 Task: Clear the hosted app data from last 24 hours.
Action: Mouse moved to (1074, 32)
Screenshot: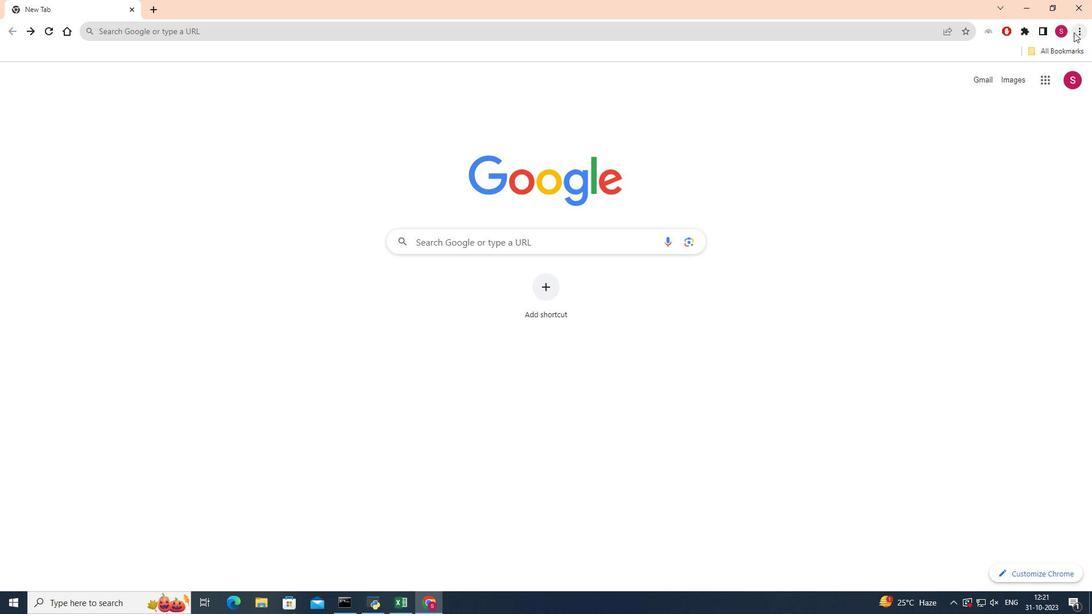 
Action: Mouse pressed left at (1074, 32)
Screenshot: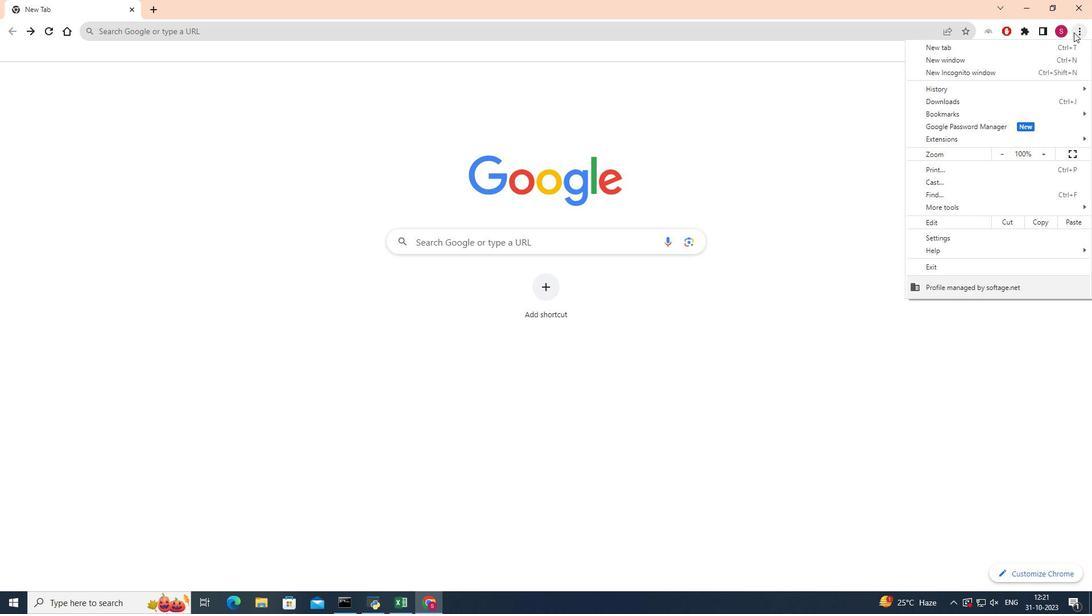 
Action: Mouse moved to (952, 87)
Screenshot: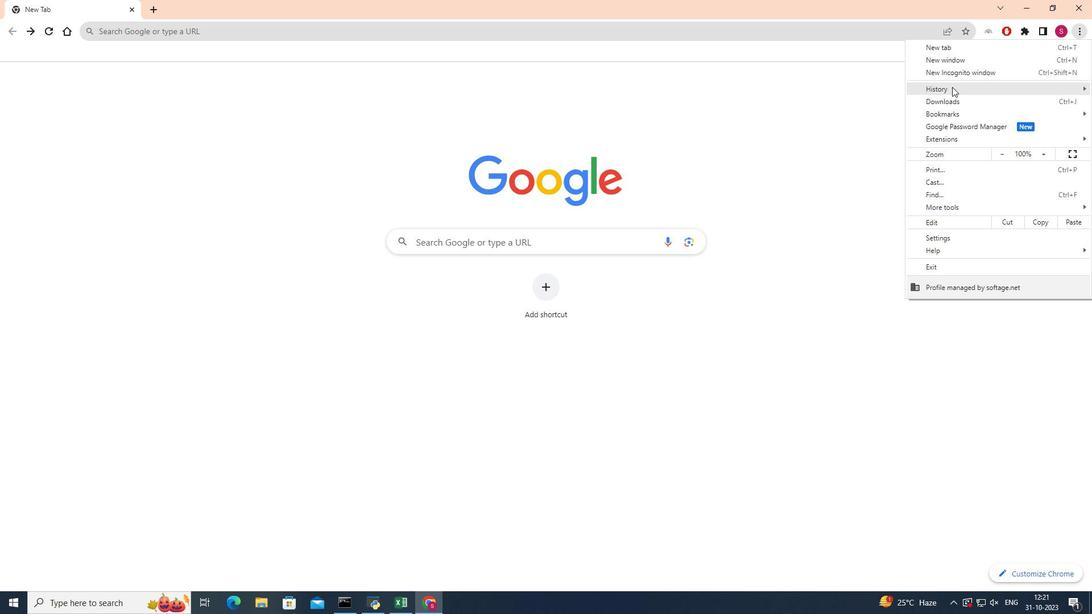 
Action: Mouse pressed left at (952, 87)
Screenshot: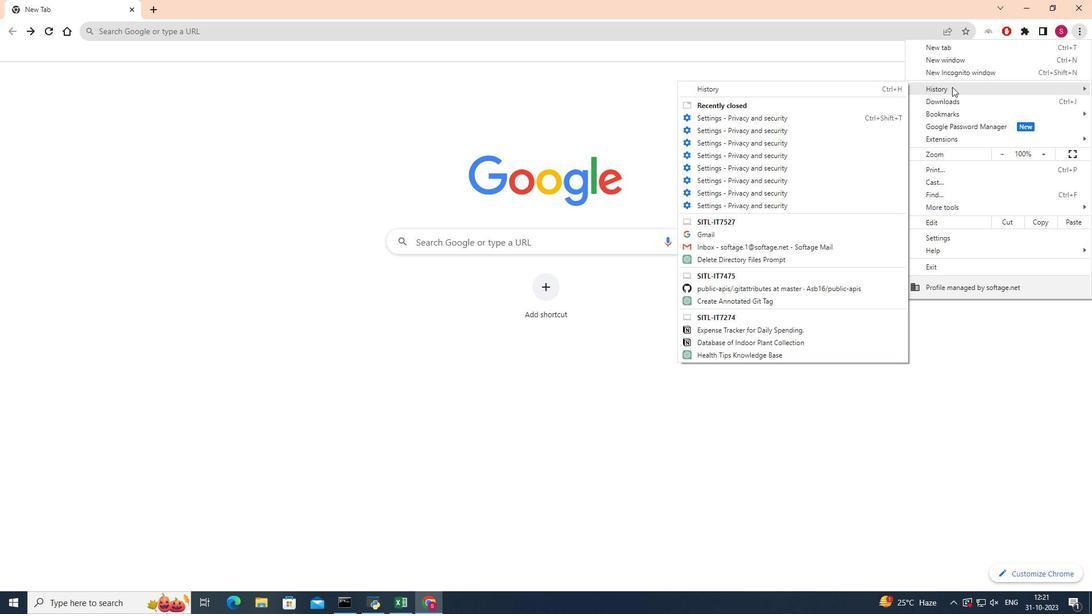 
Action: Mouse moved to (814, 89)
Screenshot: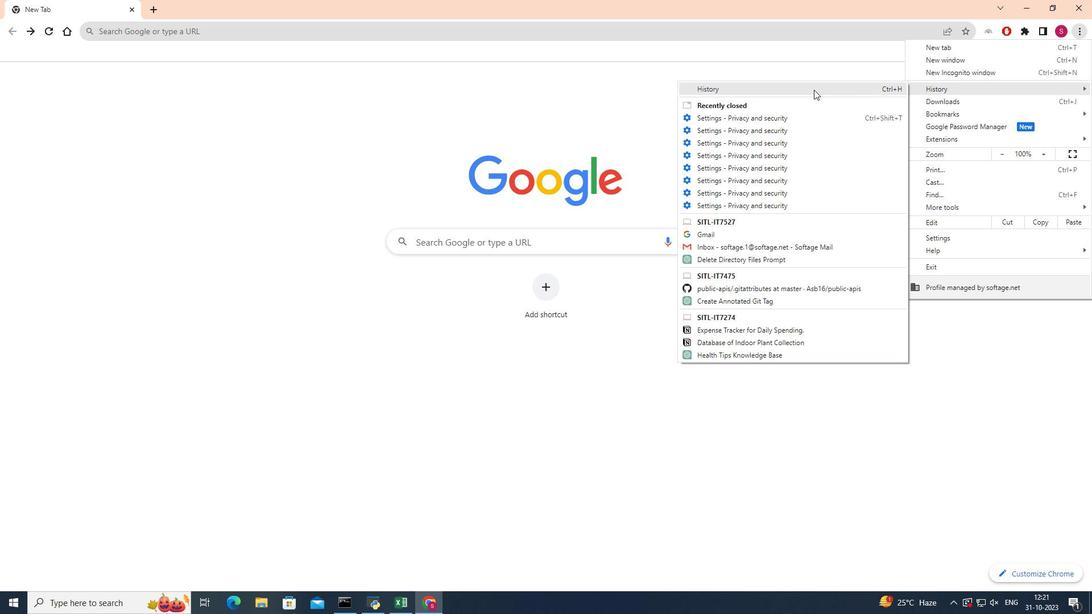 
Action: Mouse pressed left at (814, 89)
Screenshot: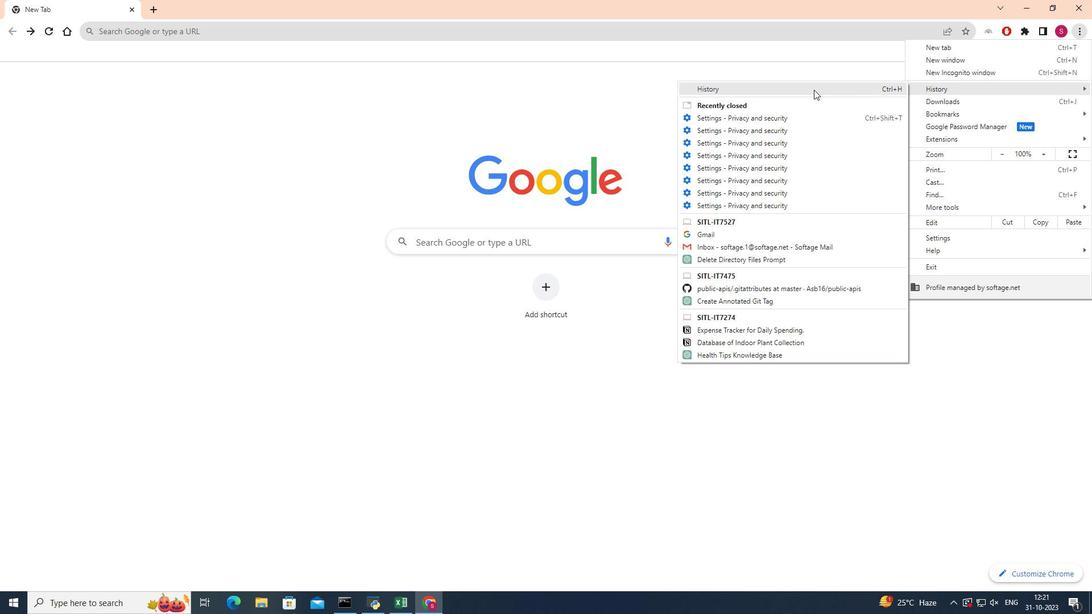 
Action: Mouse moved to (76, 136)
Screenshot: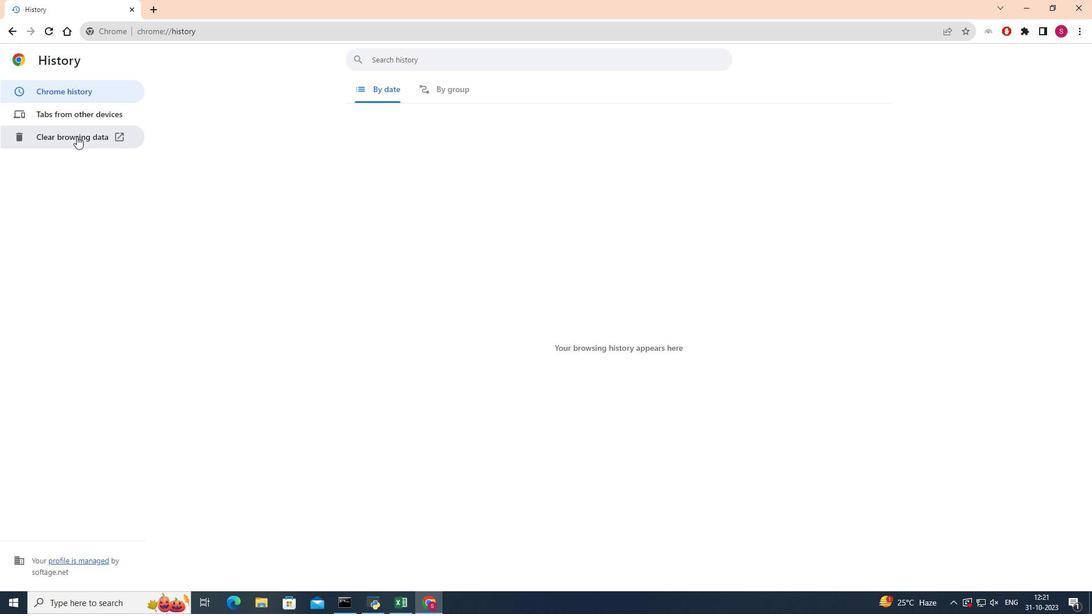 
Action: Mouse pressed left at (76, 136)
Screenshot: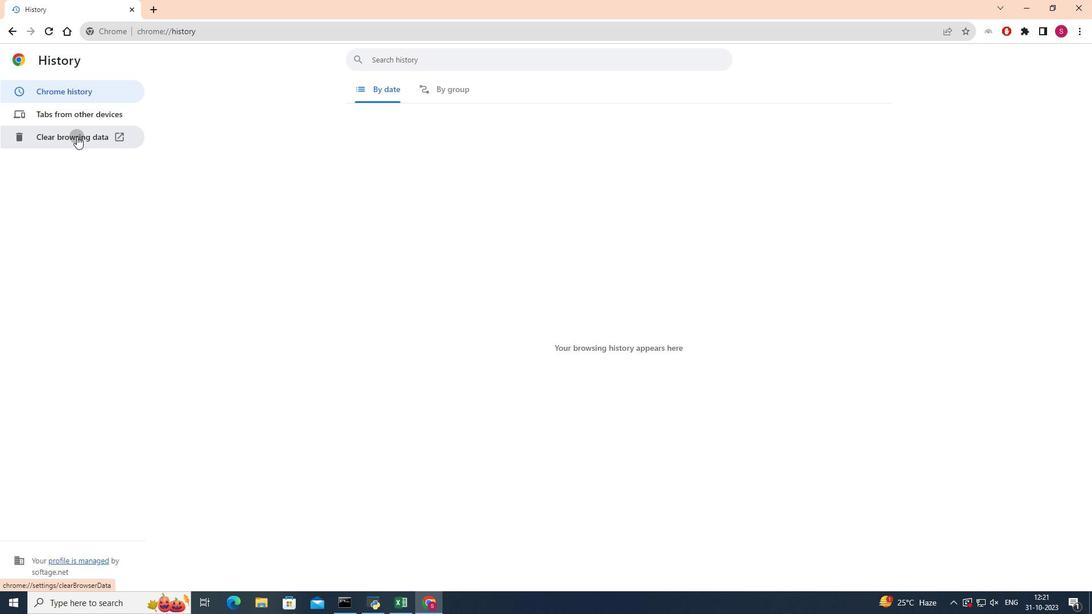 
Action: Mouse moved to (635, 180)
Screenshot: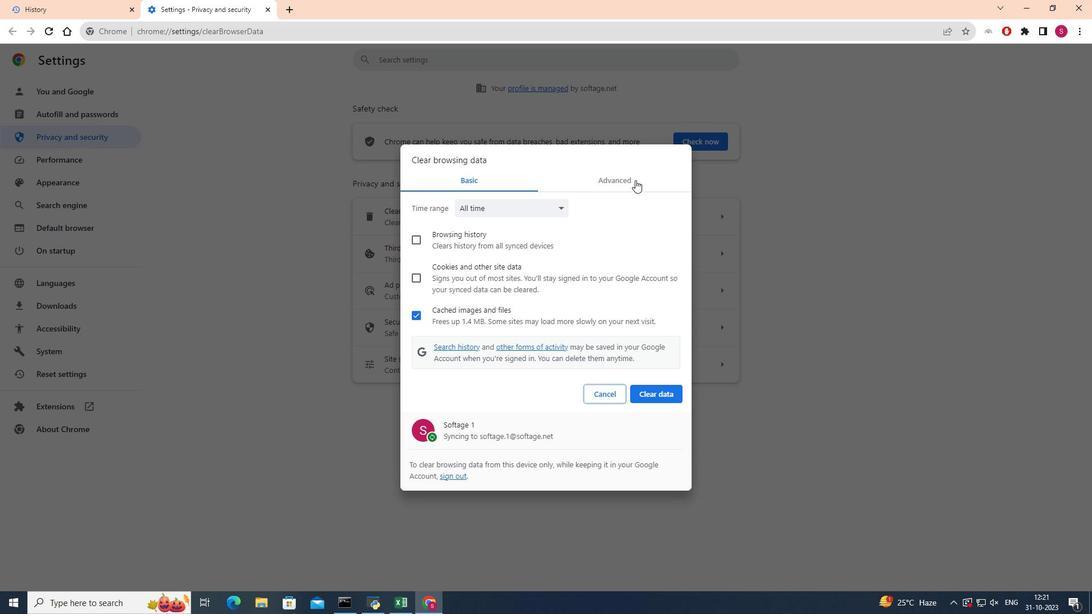 
Action: Mouse pressed left at (635, 180)
Screenshot: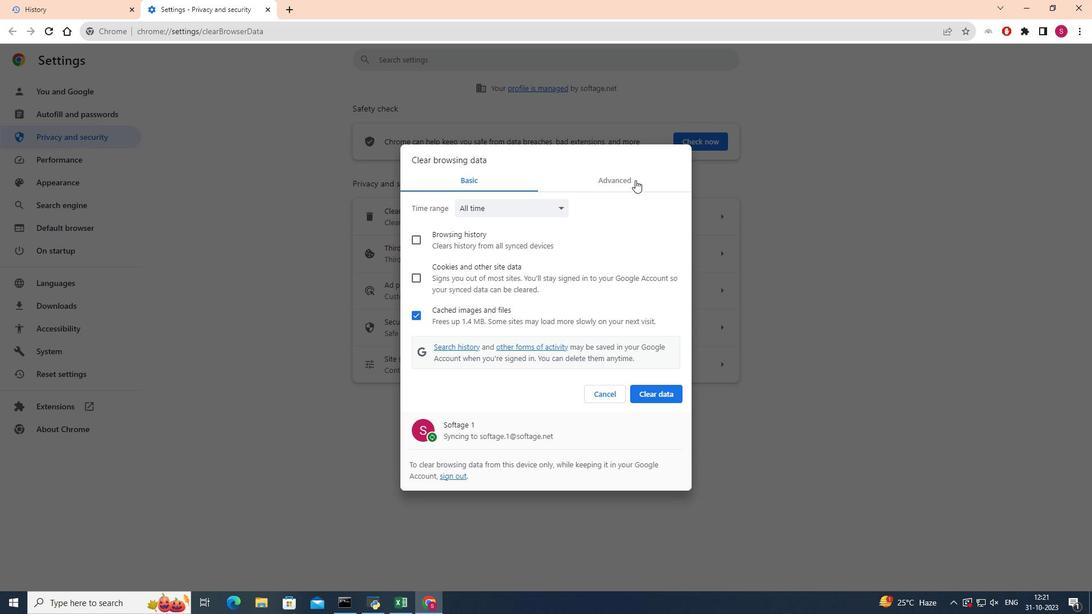 
Action: Mouse moved to (537, 203)
Screenshot: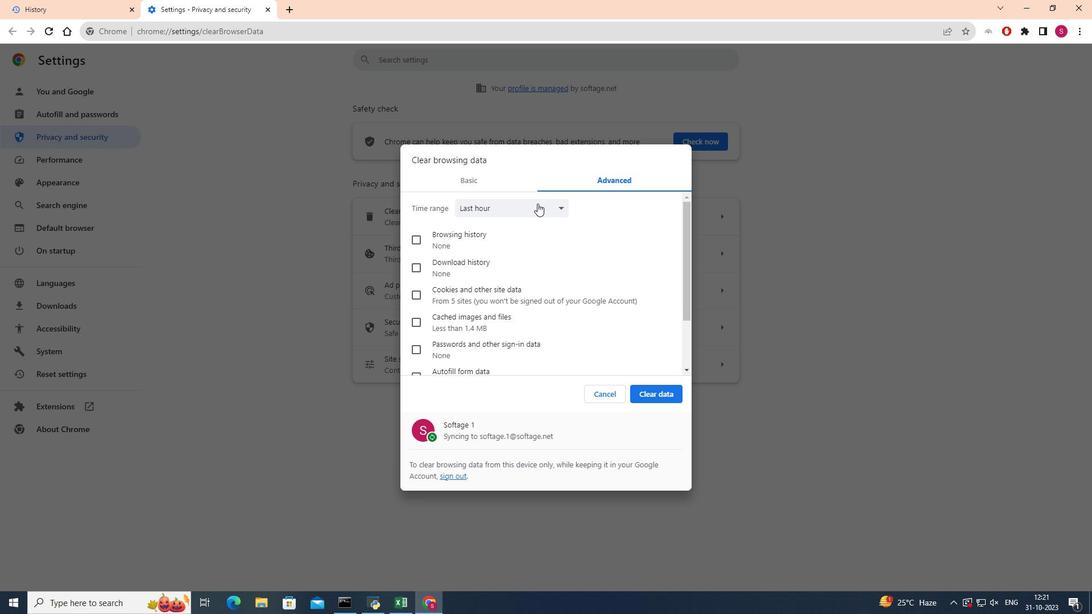 
Action: Mouse pressed left at (537, 203)
Screenshot: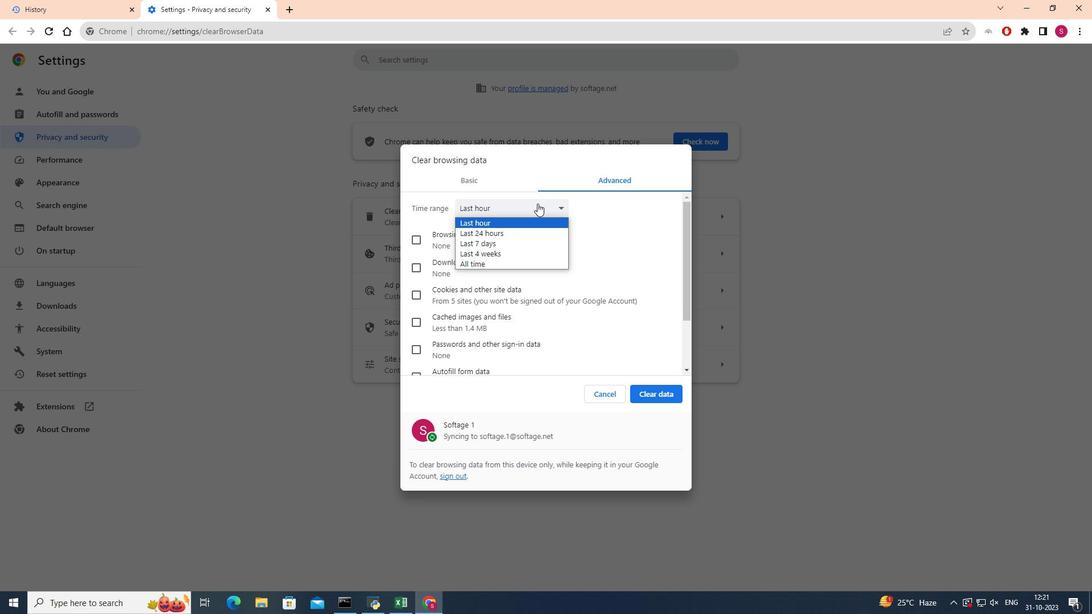 
Action: Mouse pressed left at (537, 203)
Screenshot: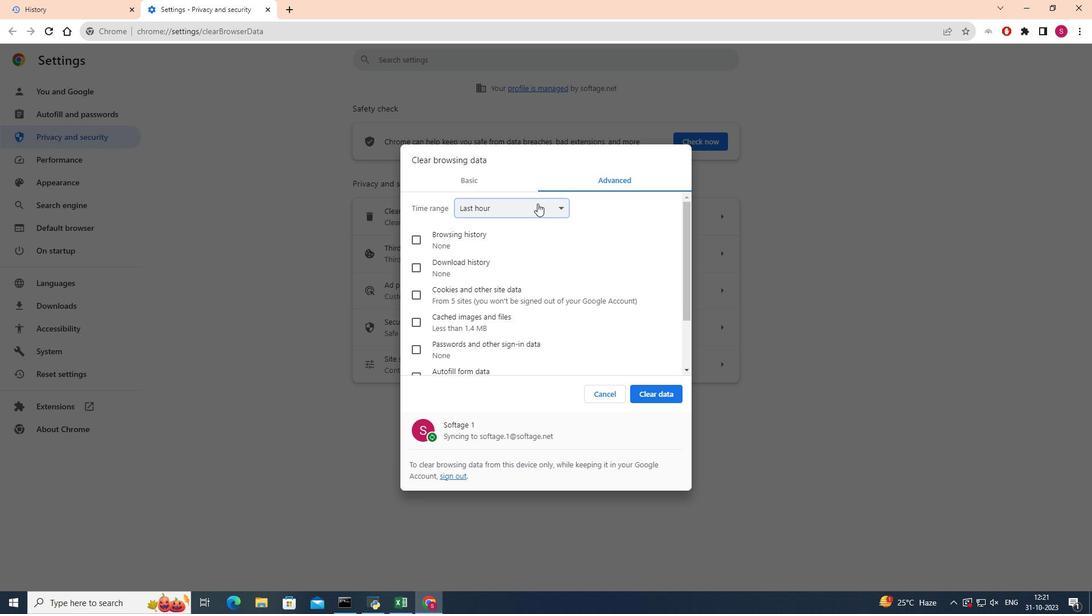 
Action: Mouse moved to (537, 209)
Screenshot: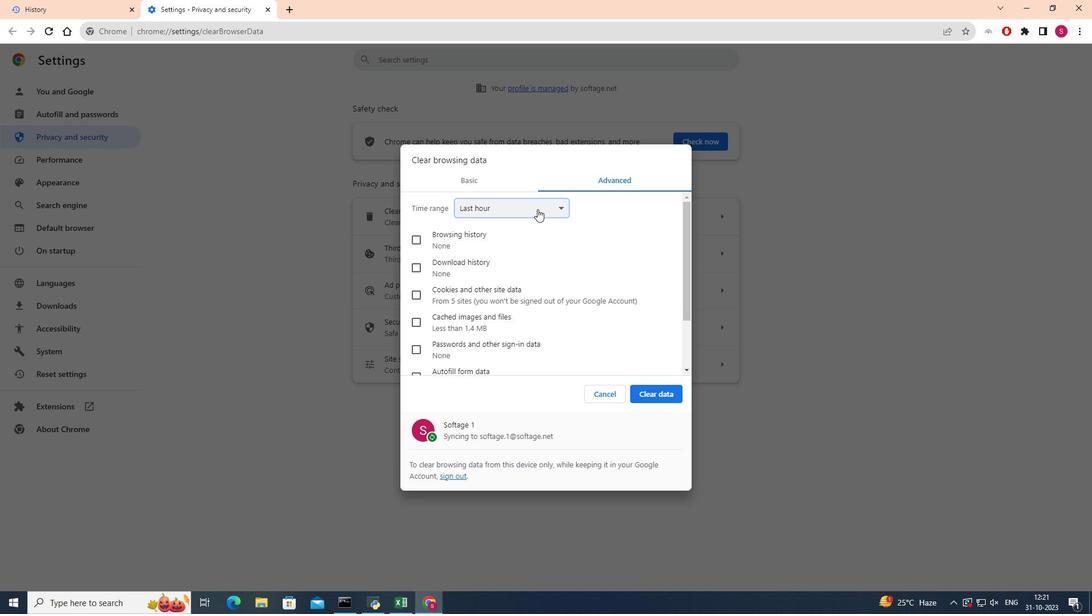 
Action: Mouse pressed left at (537, 209)
Screenshot: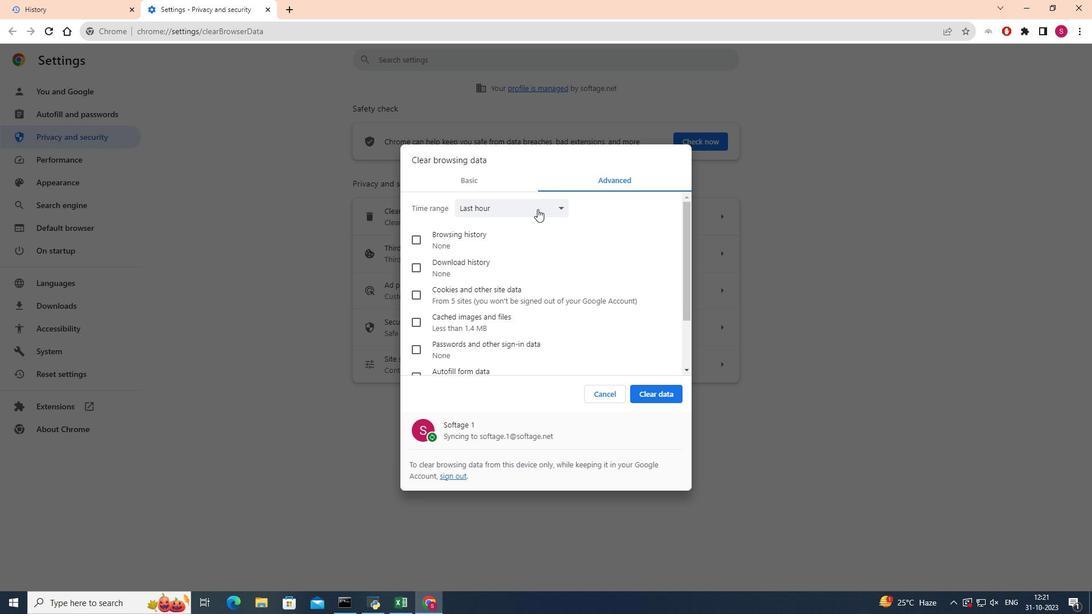 
Action: Mouse moved to (510, 231)
Screenshot: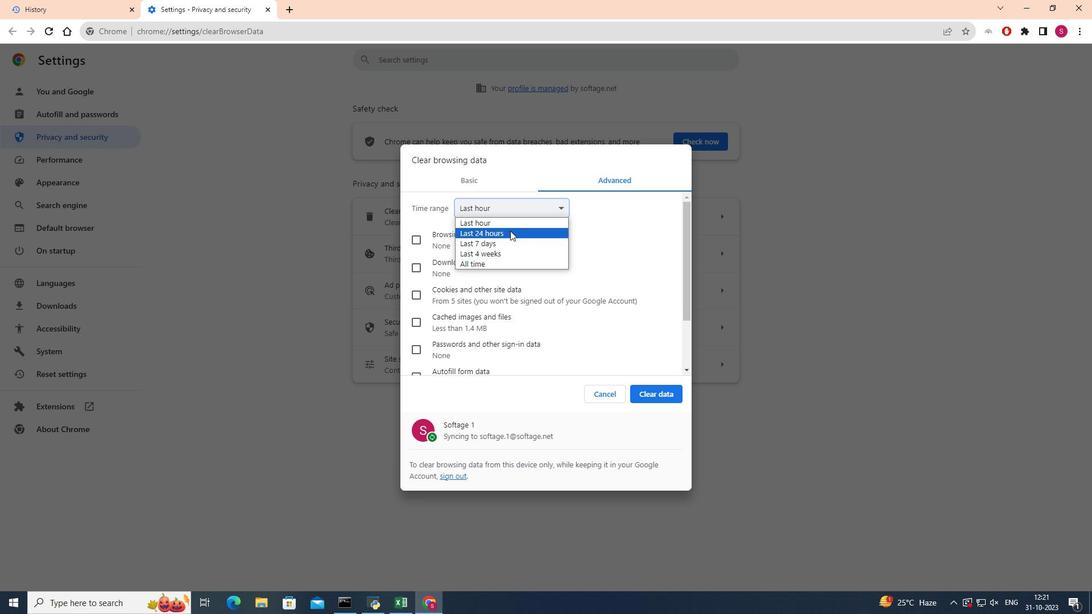 
Action: Mouse pressed left at (510, 231)
Screenshot: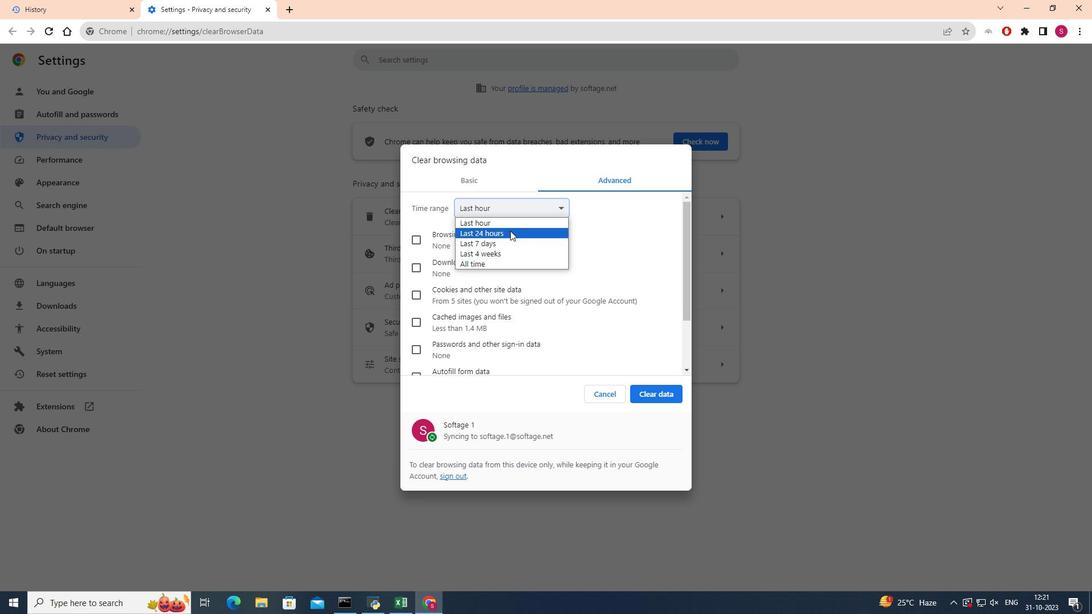 
Action: Mouse moved to (521, 297)
Screenshot: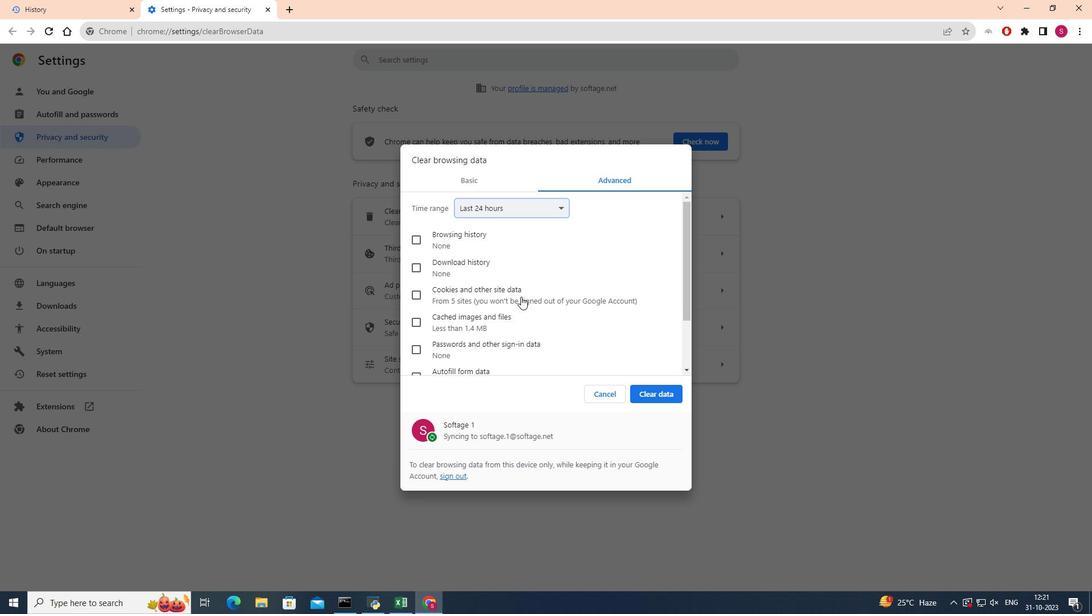 
Action: Mouse scrolled (521, 296) with delta (0, 0)
Screenshot: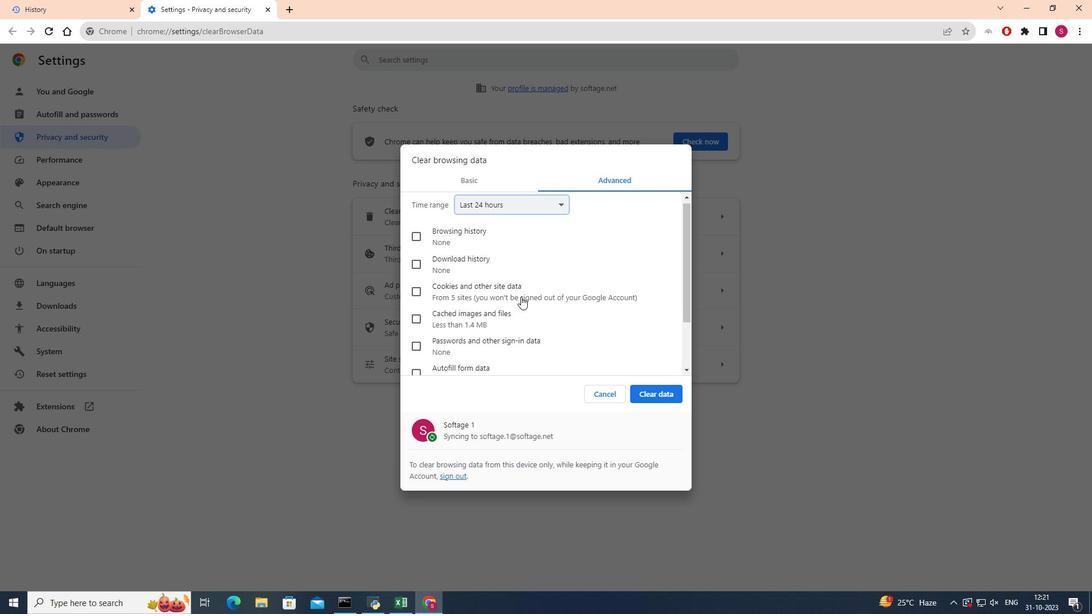 
Action: Mouse scrolled (521, 296) with delta (0, 0)
Screenshot: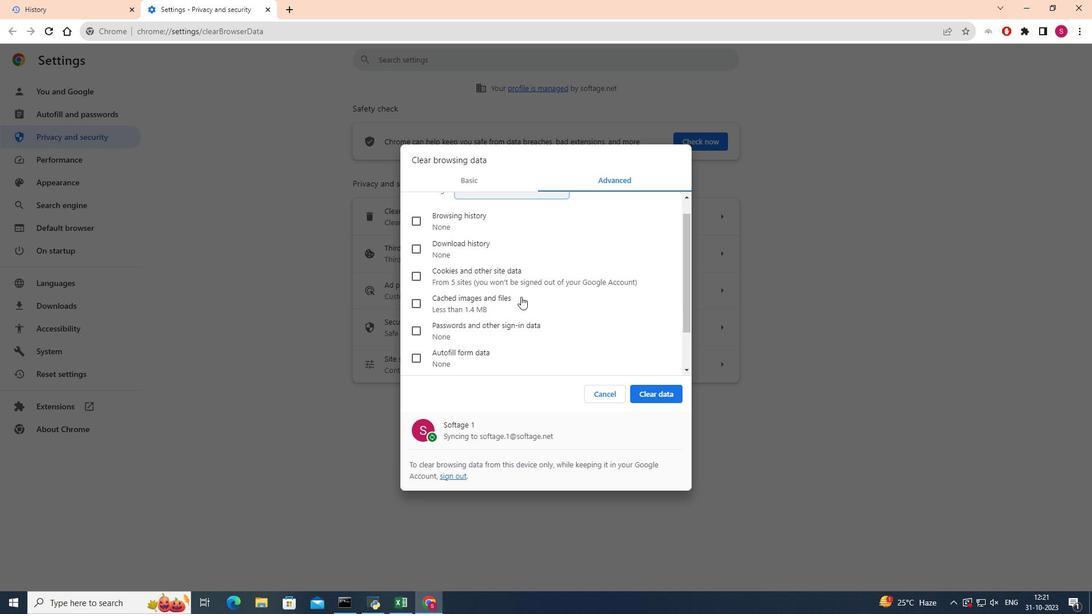
Action: Mouse scrolled (521, 296) with delta (0, 0)
Screenshot: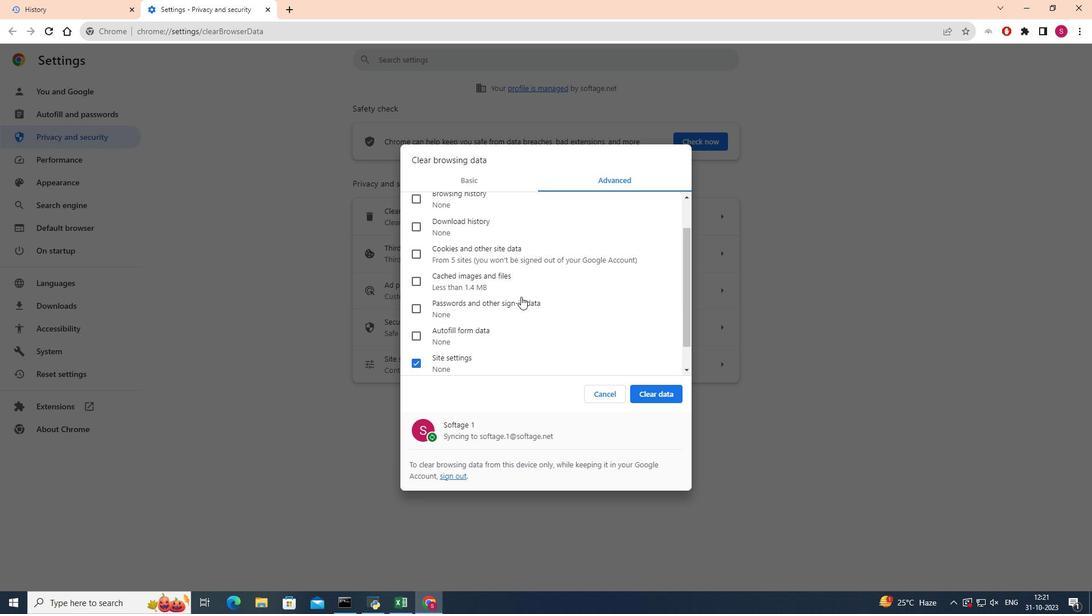 
Action: Mouse moved to (416, 334)
Screenshot: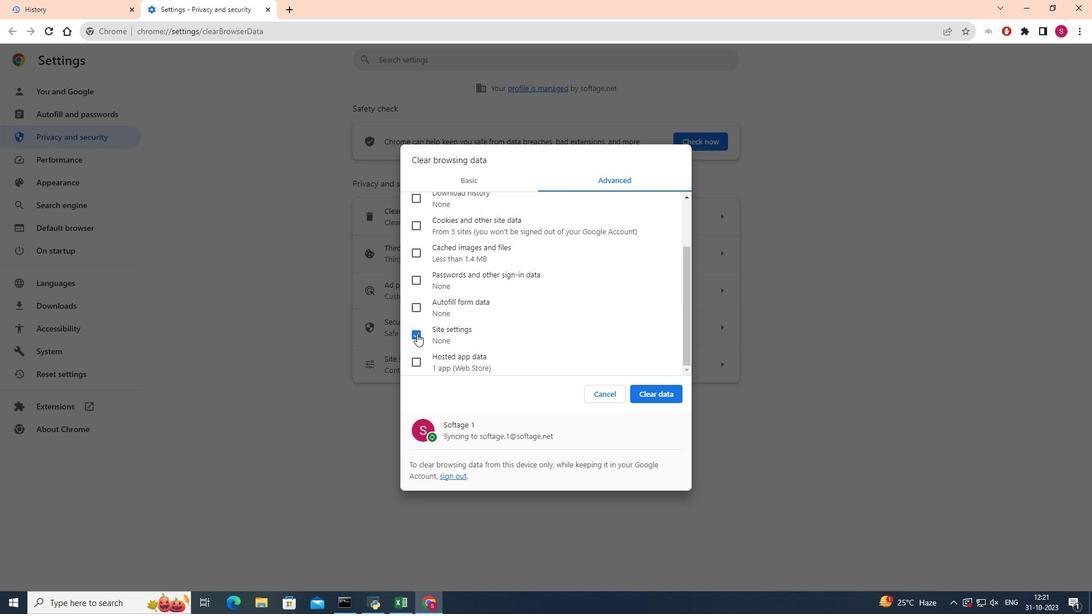 
Action: Mouse pressed left at (416, 334)
Screenshot: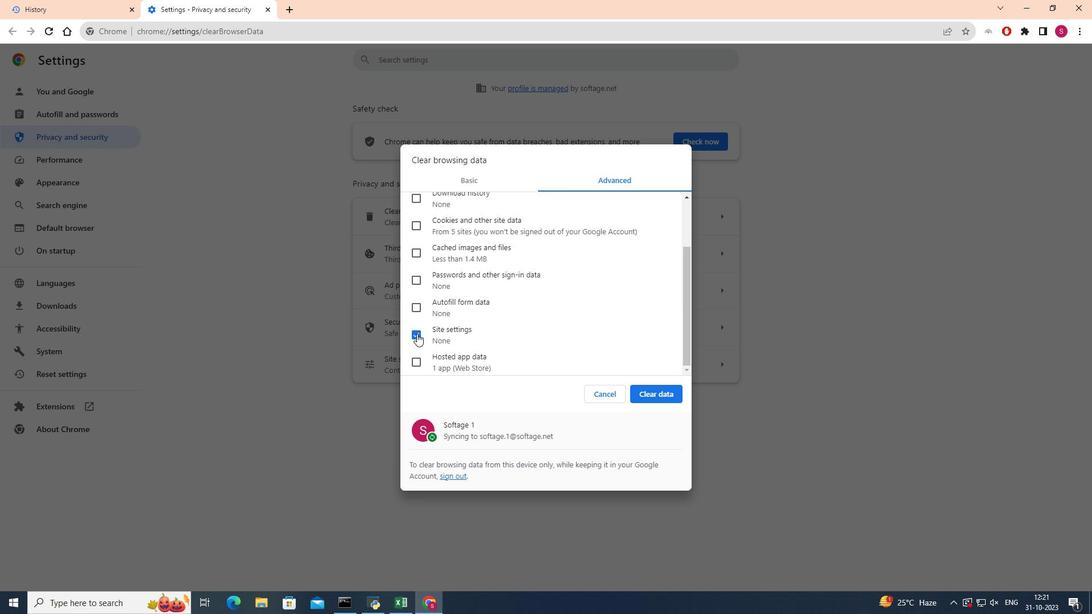 
Action: Mouse moved to (418, 363)
Screenshot: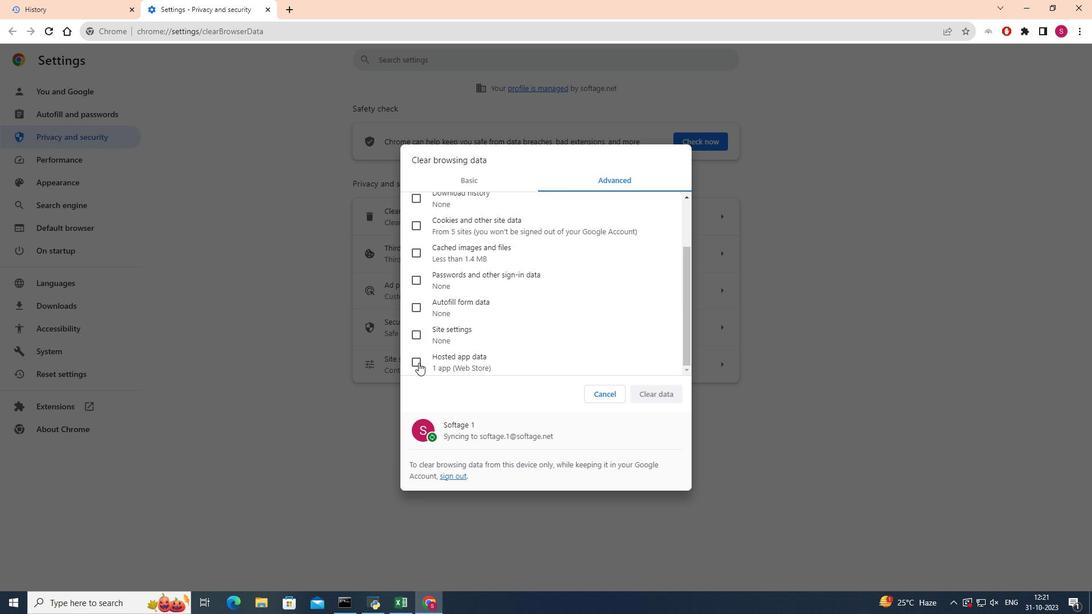 
Action: Mouse pressed left at (418, 363)
Screenshot: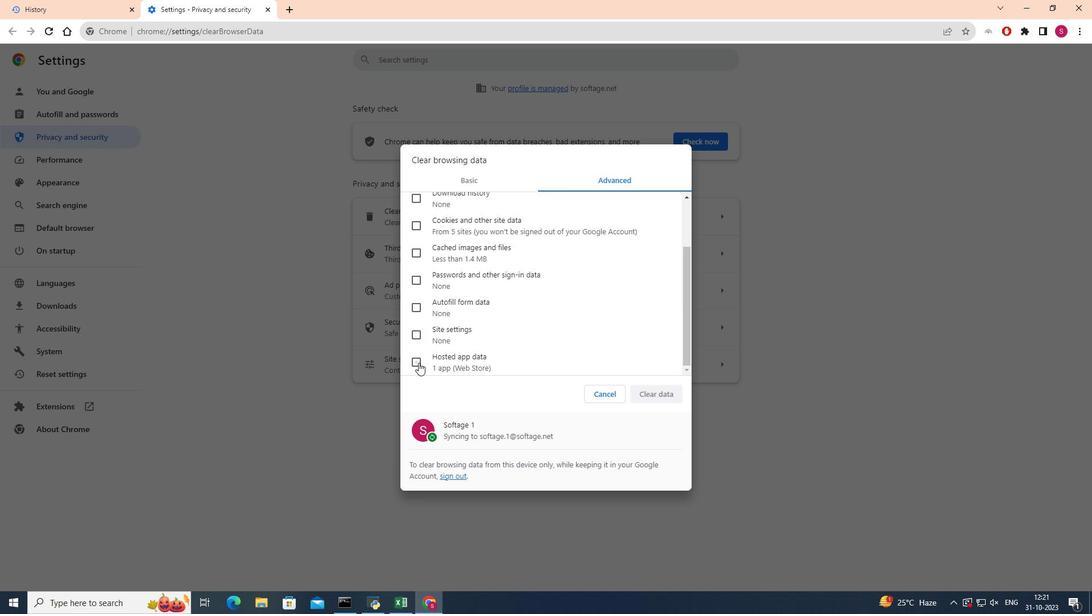 
Action: Mouse moved to (663, 398)
Screenshot: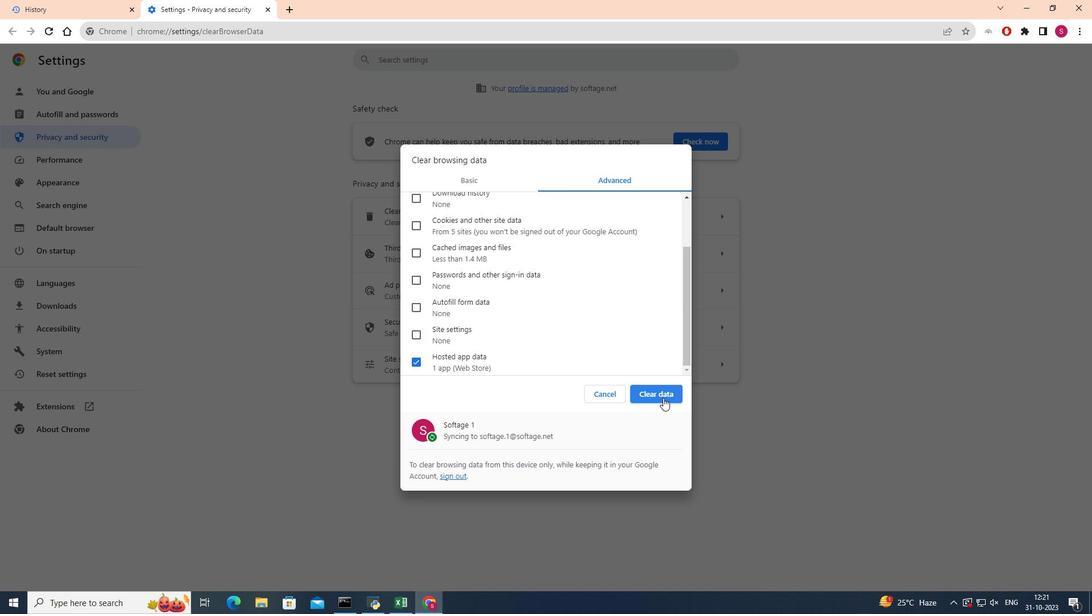 
Action: Mouse pressed left at (663, 398)
Screenshot: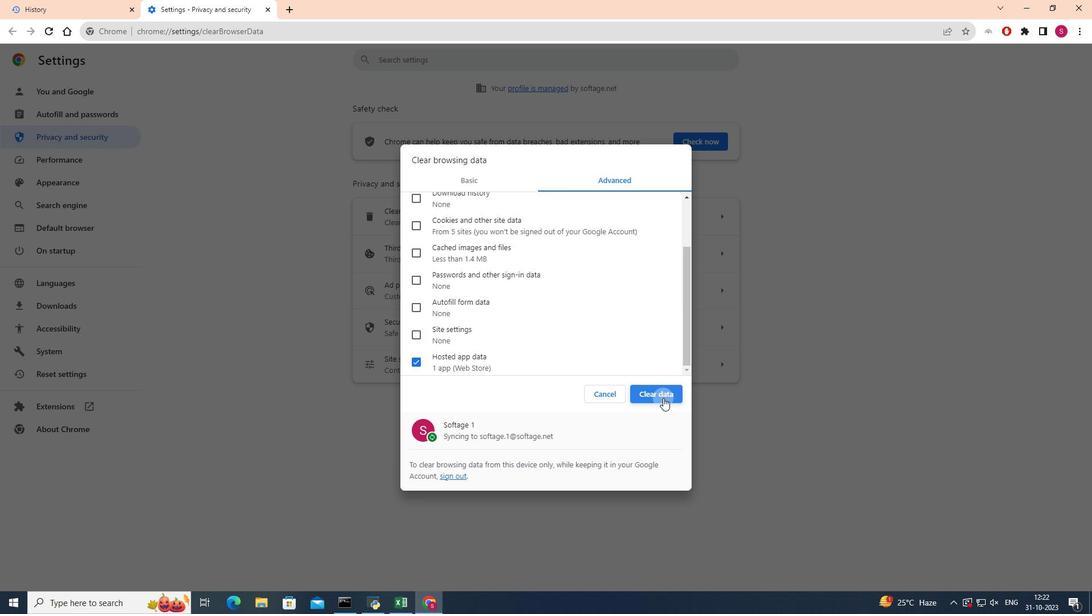 
